 Task: select a rule when a card is added to the board by anyone.
Action: Mouse moved to (913, 232)
Screenshot: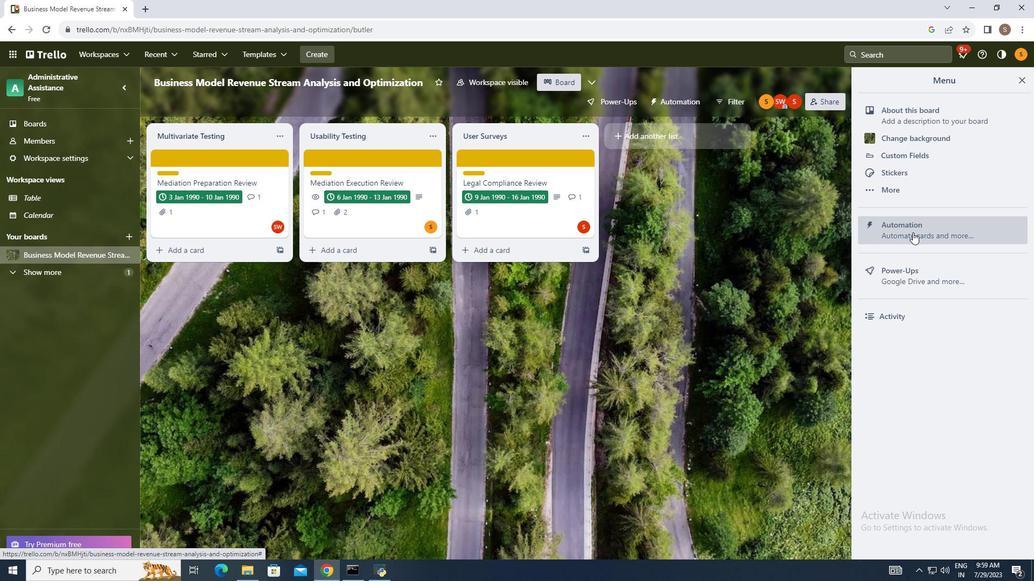 
Action: Mouse pressed left at (913, 232)
Screenshot: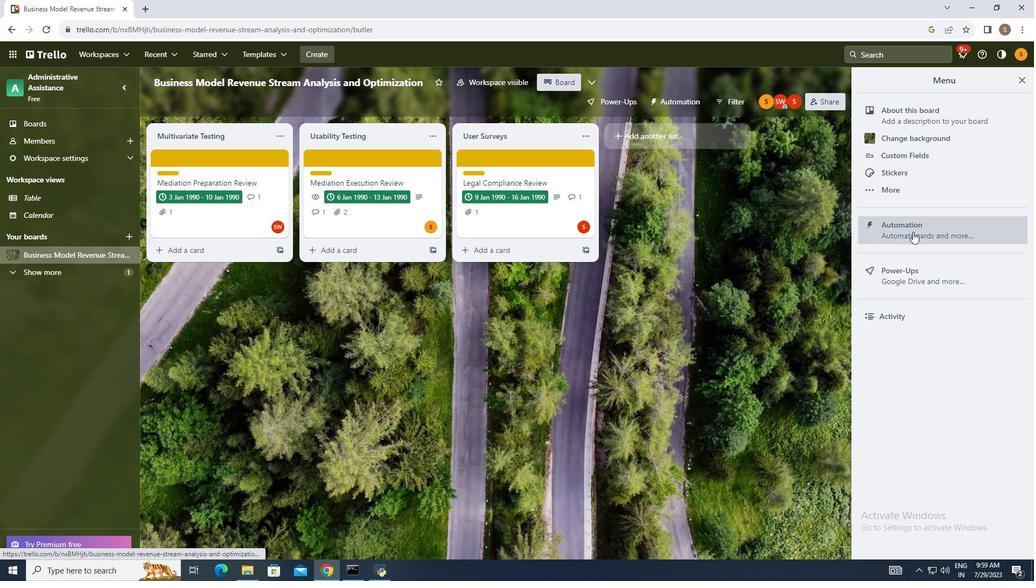 
Action: Mouse moved to (185, 195)
Screenshot: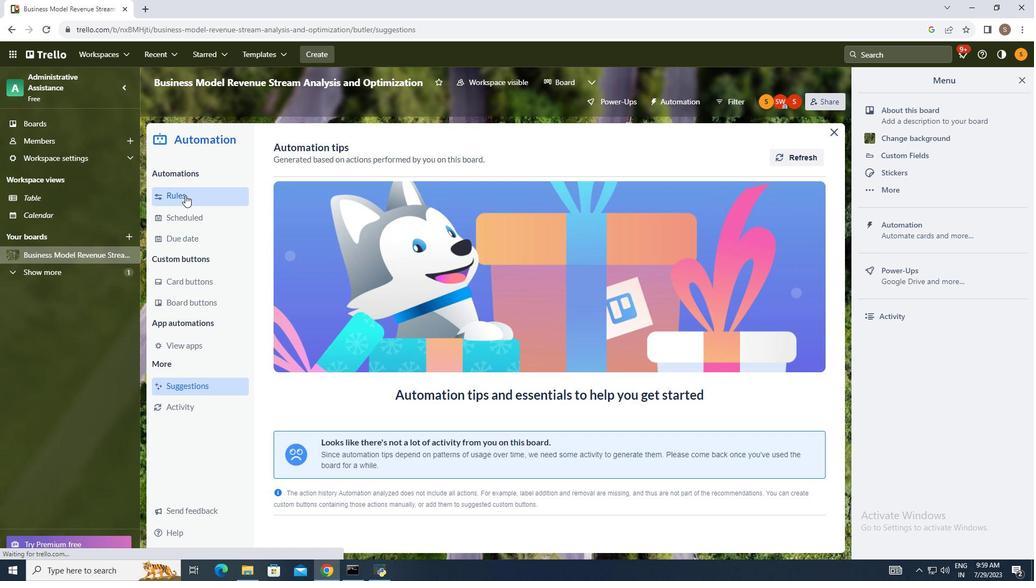 
Action: Mouse pressed left at (185, 195)
Screenshot: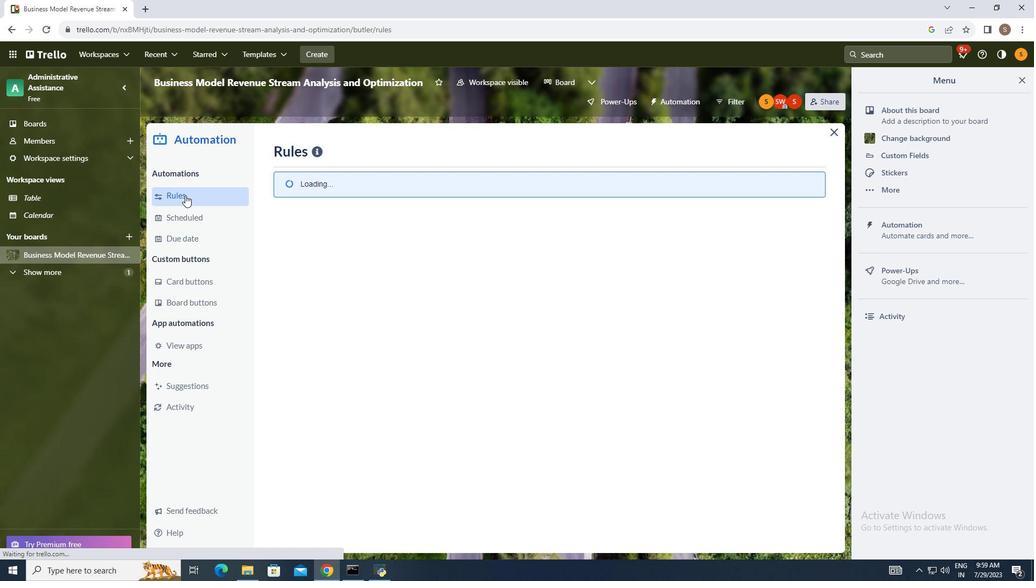 
Action: Mouse moved to (716, 150)
Screenshot: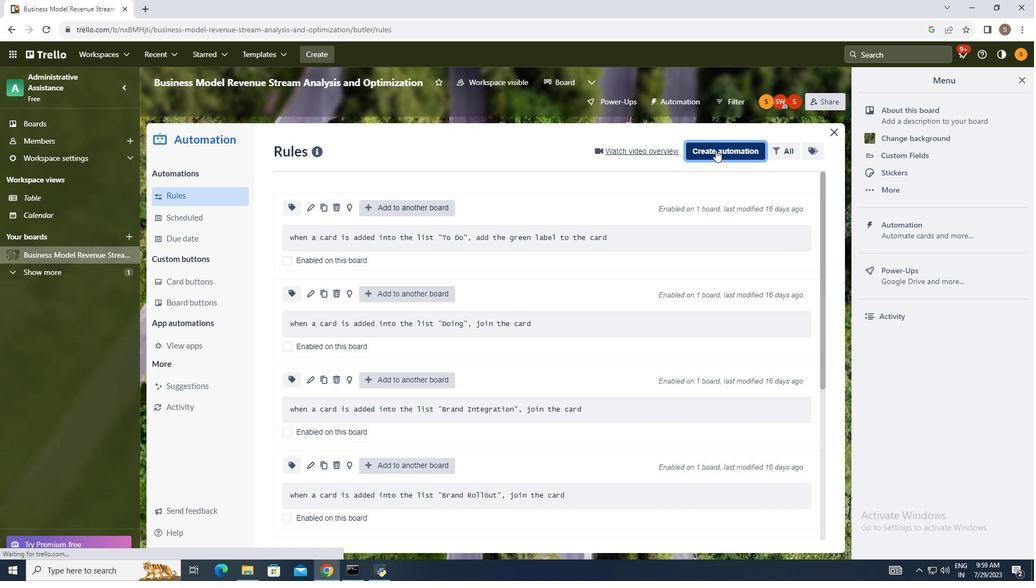 
Action: Mouse pressed left at (716, 150)
Screenshot: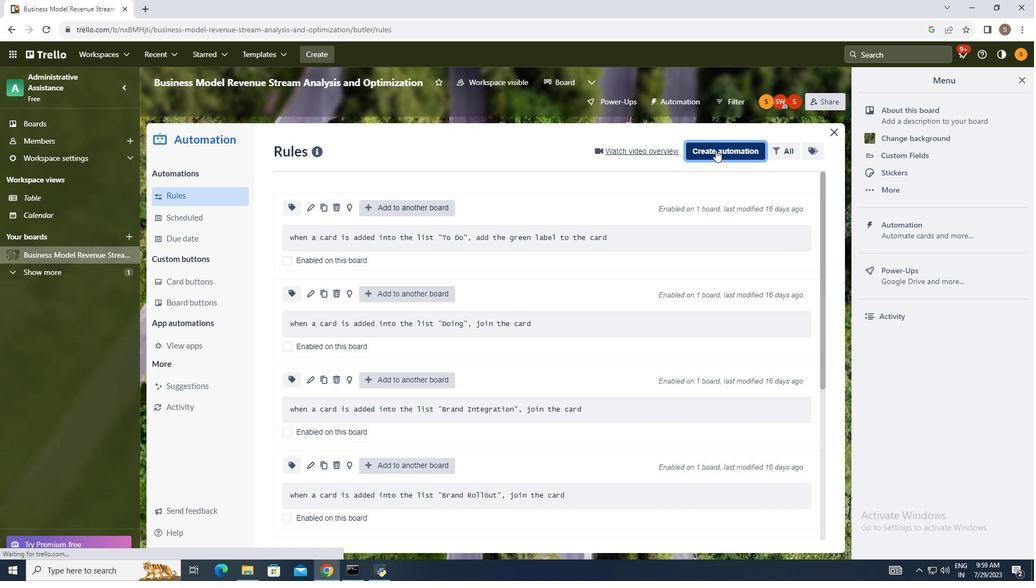 
Action: Mouse moved to (551, 254)
Screenshot: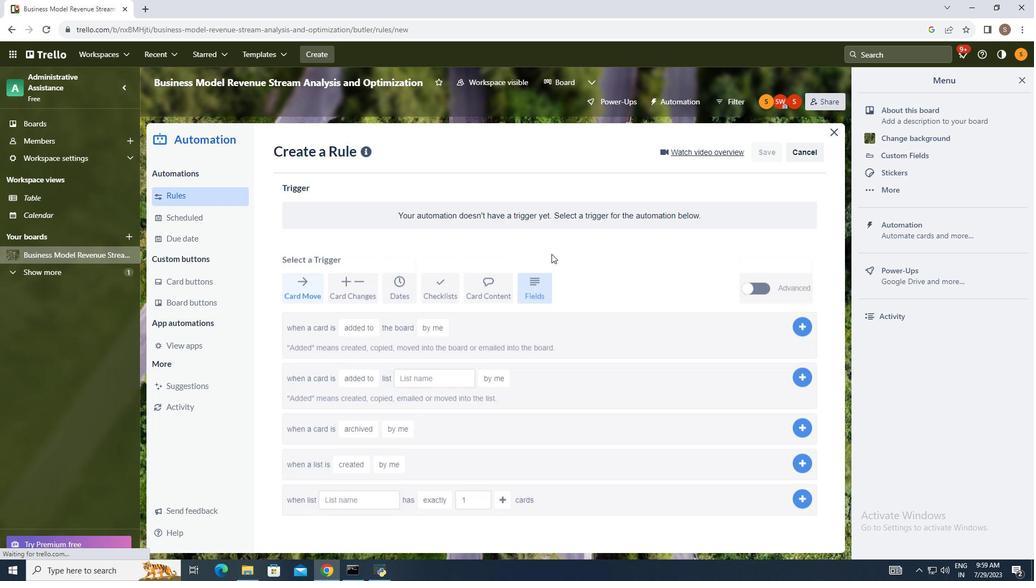 
Action: Mouse pressed left at (551, 254)
Screenshot: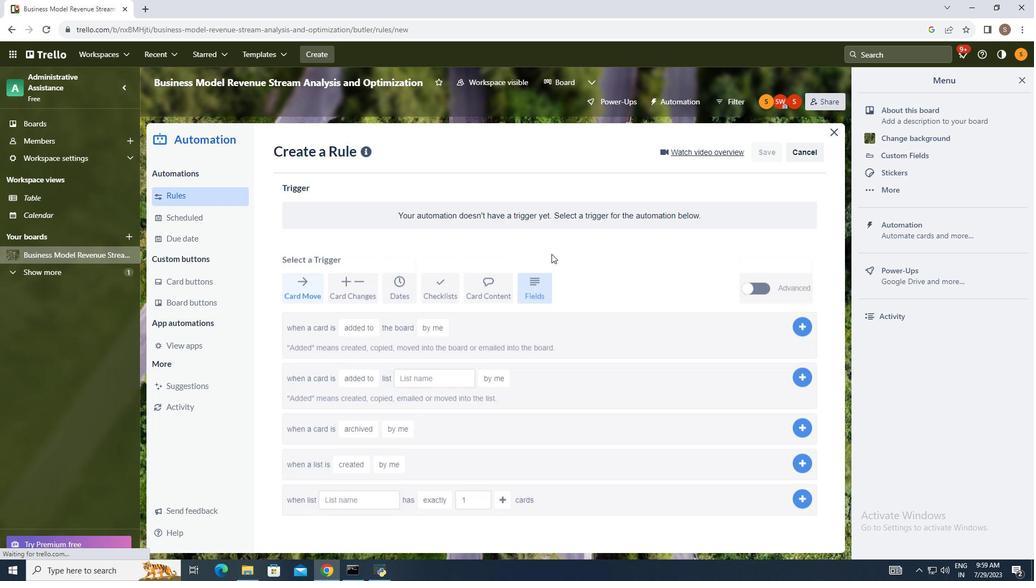 
Action: Mouse moved to (445, 370)
Screenshot: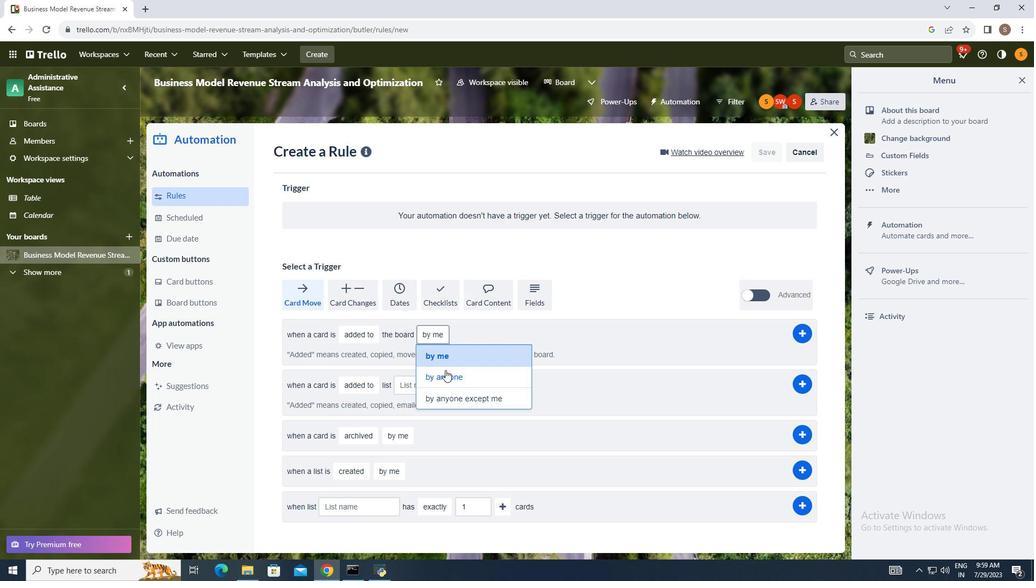 
Action: Mouse pressed left at (445, 370)
Screenshot: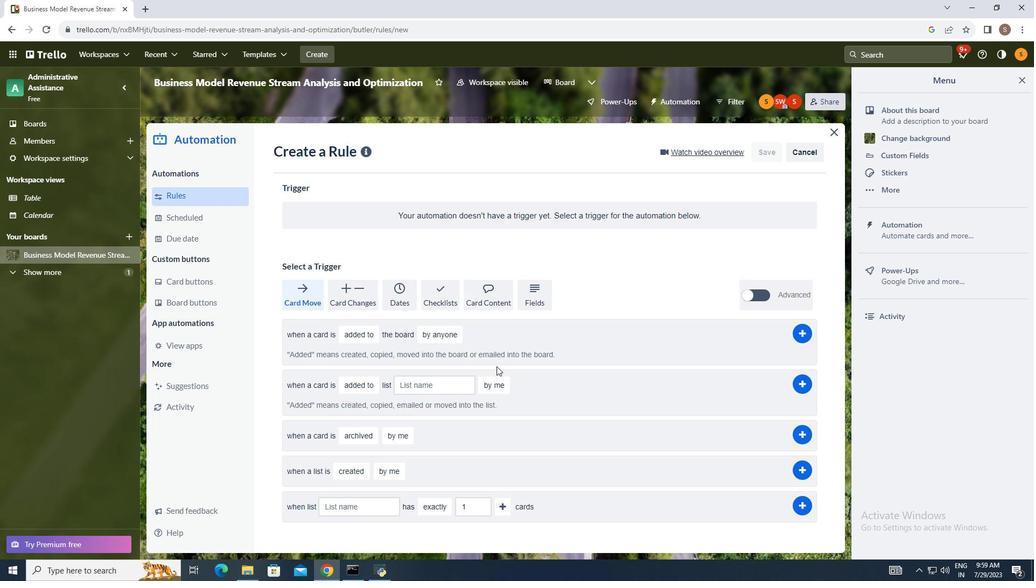 
Action: Mouse moved to (585, 338)
Screenshot: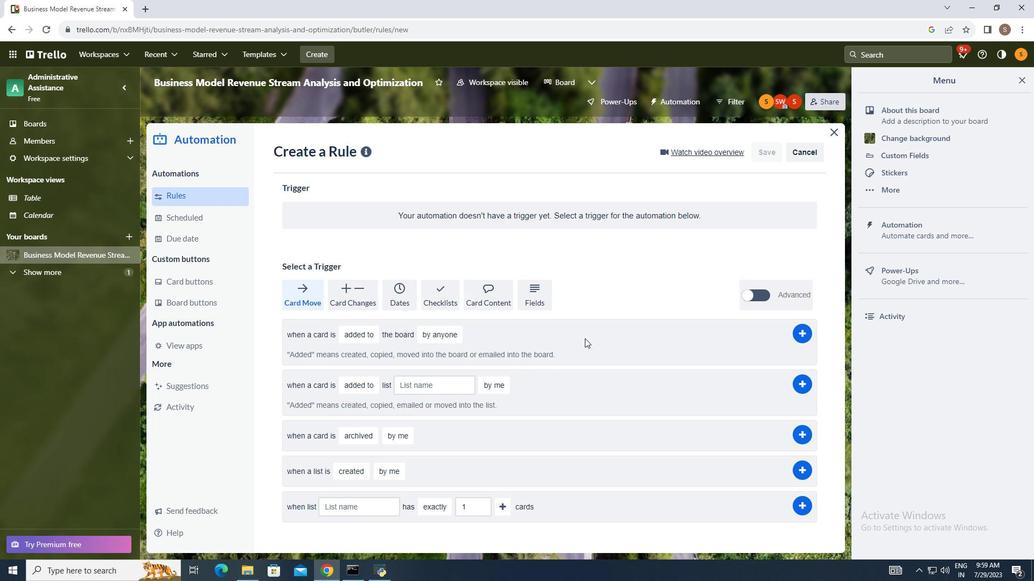 
